 Task: Add Orange Label titled Label0043 to Card Card0043 in Board Board0041 in Workspace Development in Trello
Action: Mouse moved to (561, 77)
Screenshot: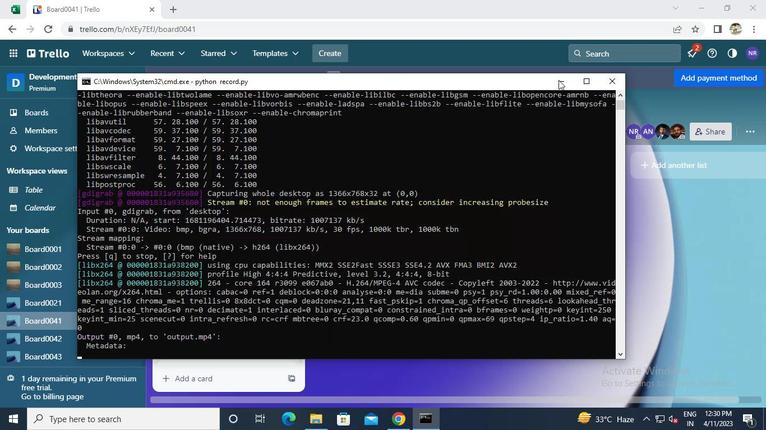 
Action: Mouse pressed left at (561, 77)
Screenshot: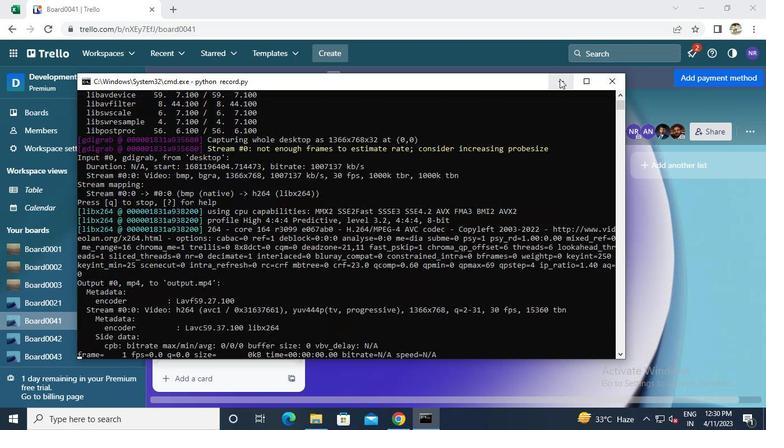 
Action: Mouse moved to (279, 329)
Screenshot: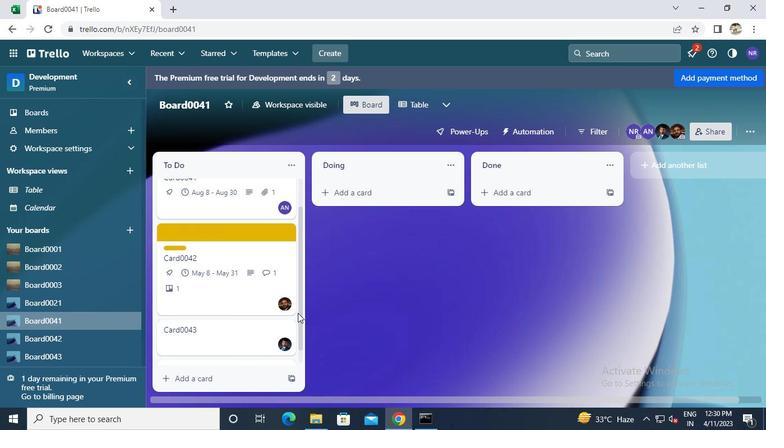 
Action: Mouse pressed left at (279, 329)
Screenshot: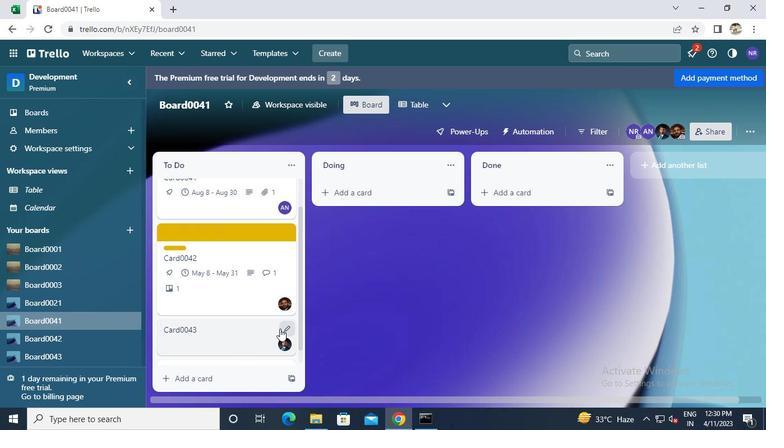 
Action: Mouse moved to (327, 265)
Screenshot: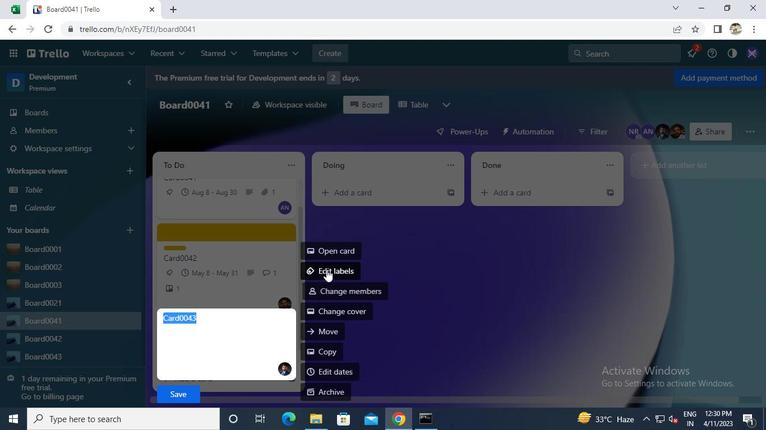 
Action: Mouse pressed left at (327, 265)
Screenshot: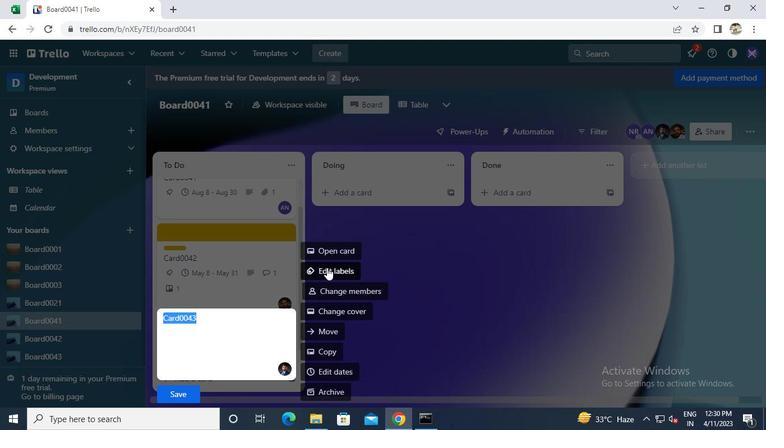 
Action: Mouse moved to (347, 311)
Screenshot: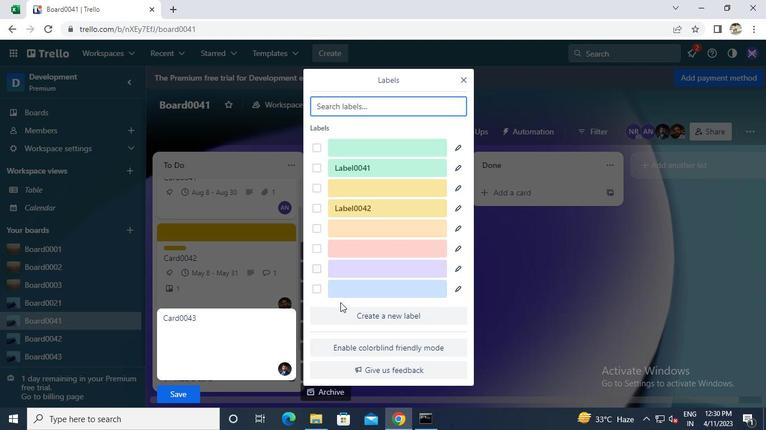 
Action: Mouse pressed left at (347, 311)
Screenshot: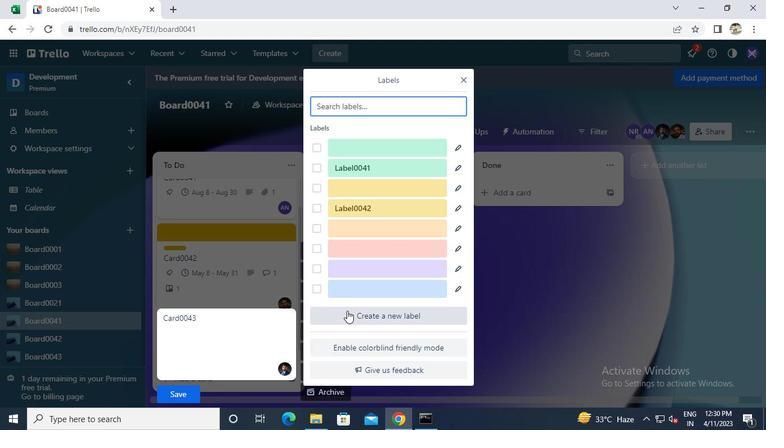 
Action: Mouse moved to (380, 248)
Screenshot: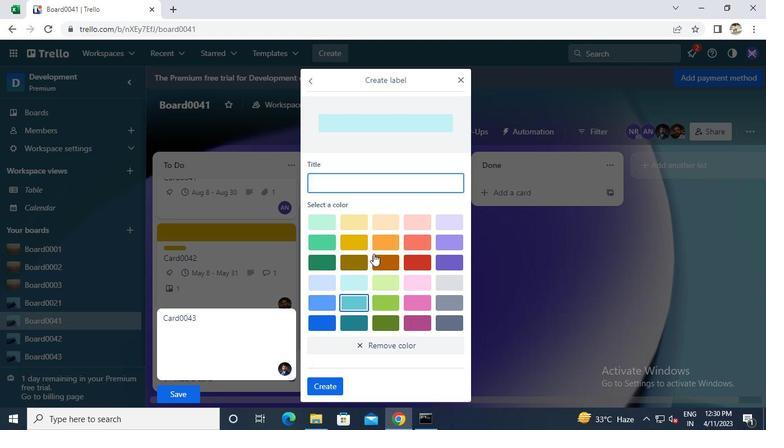 
Action: Mouse pressed left at (380, 248)
Screenshot: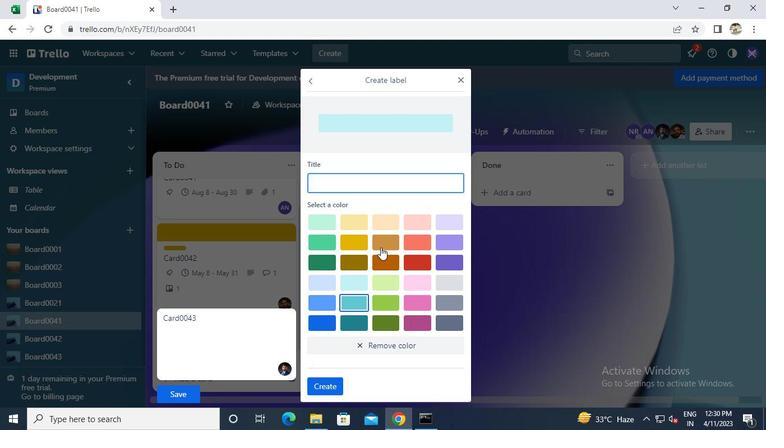 
Action: Mouse moved to (381, 187)
Screenshot: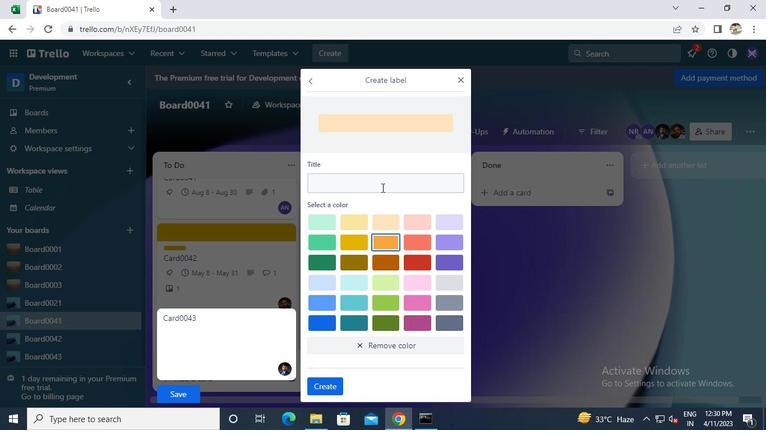 
Action: Mouse pressed left at (381, 187)
Screenshot: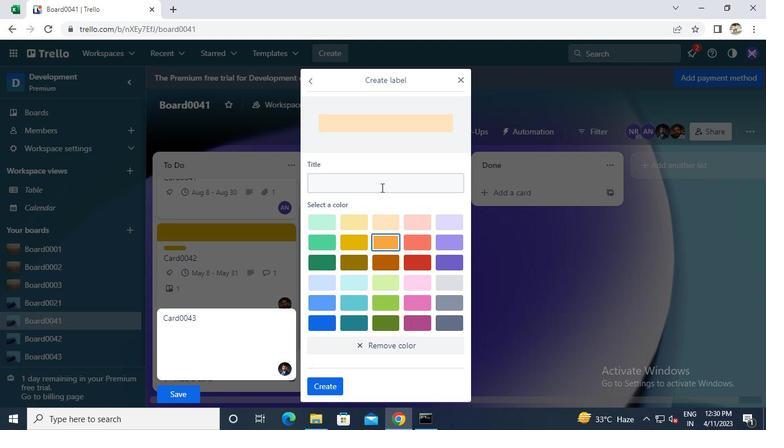 
Action: Keyboard l
Screenshot: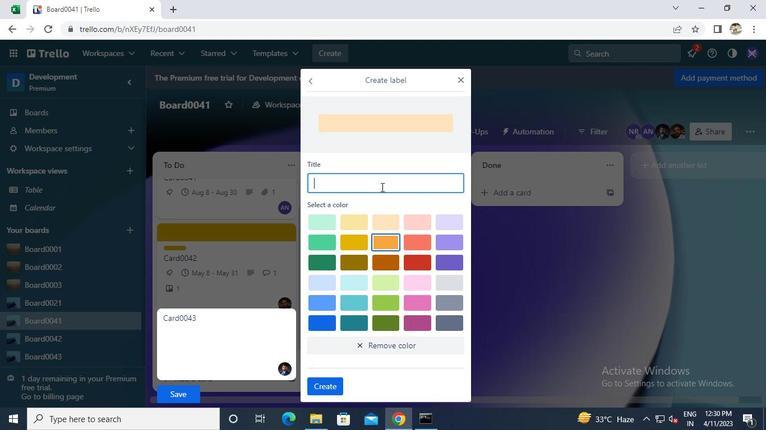 
Action: Keyboard Key.caps_lock
Screenshot: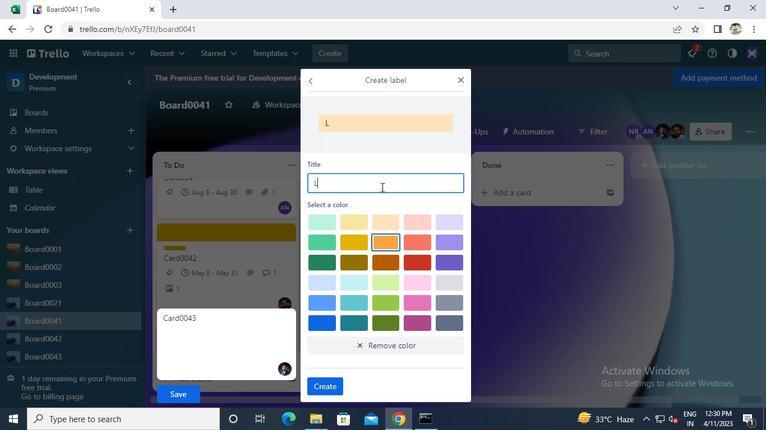 
Action: Keyboard a
Screenshot: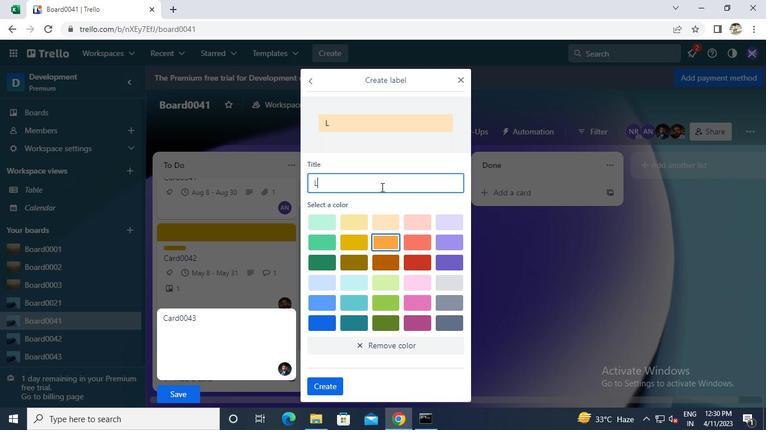 
Action: Keyboard b
Screenshot: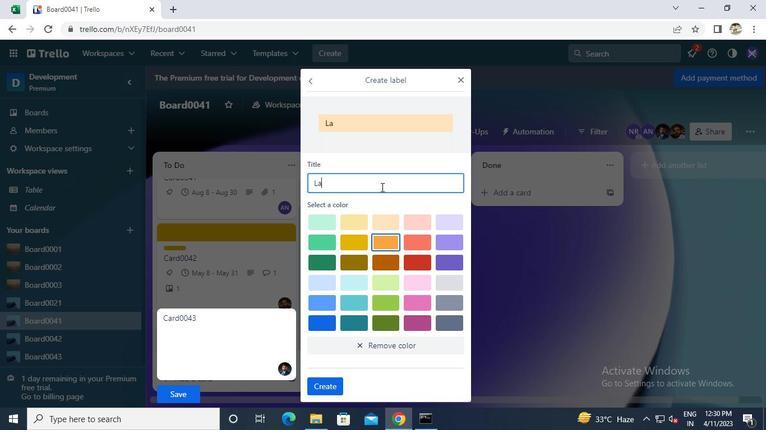 
Action: Keyboard e
Screenshot: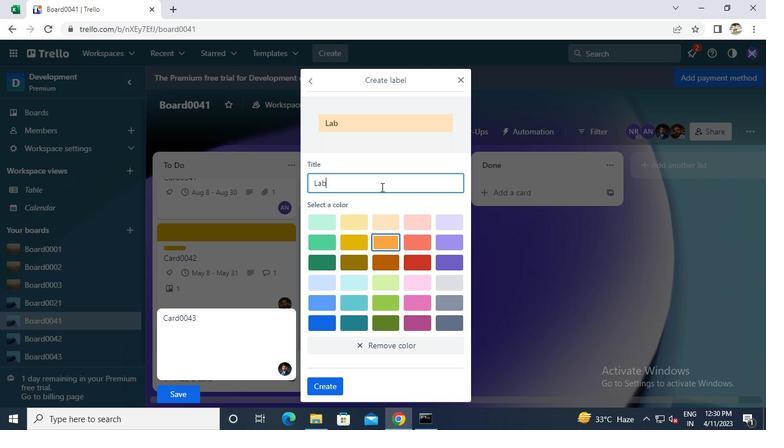 
Action: Keyboard l
Screenshot: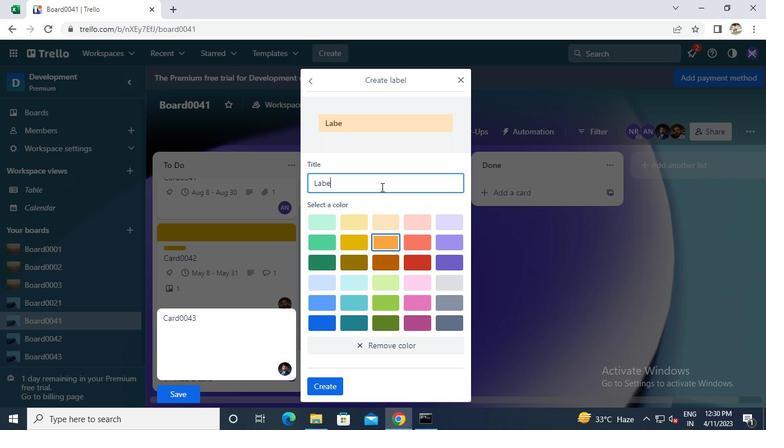 
Action: Keyboard 0
Screenshot: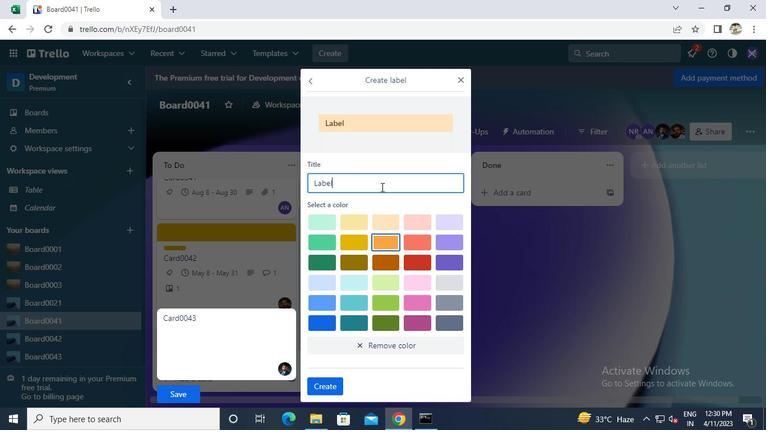 
Action: Keyboard 0
Screenshot: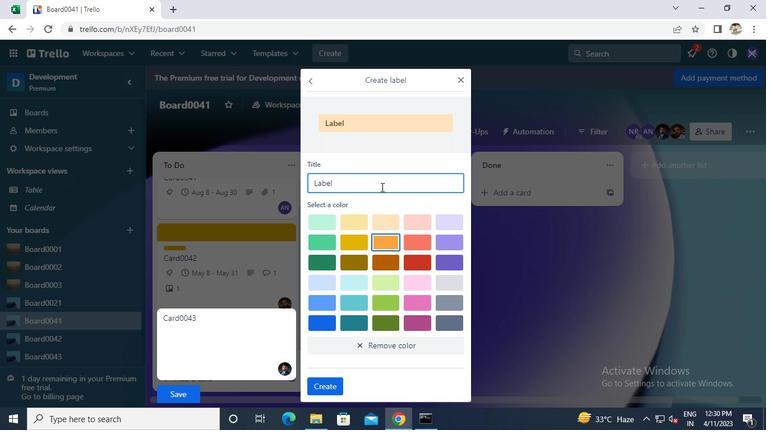 
Action: Keyboard 4
Screenshot: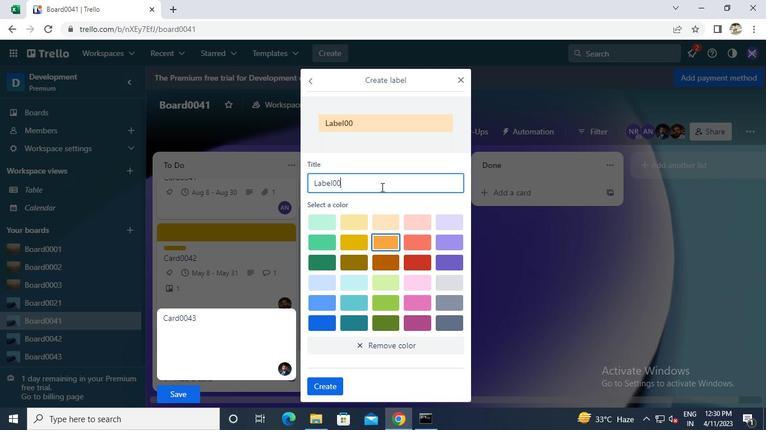 
Action: Keyboard 3
Screenshot: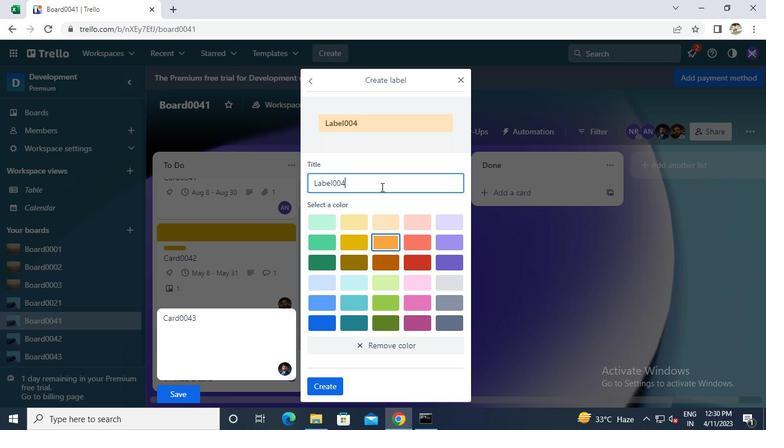 
Action: Mouse moved to (327, 384)
Screenshot: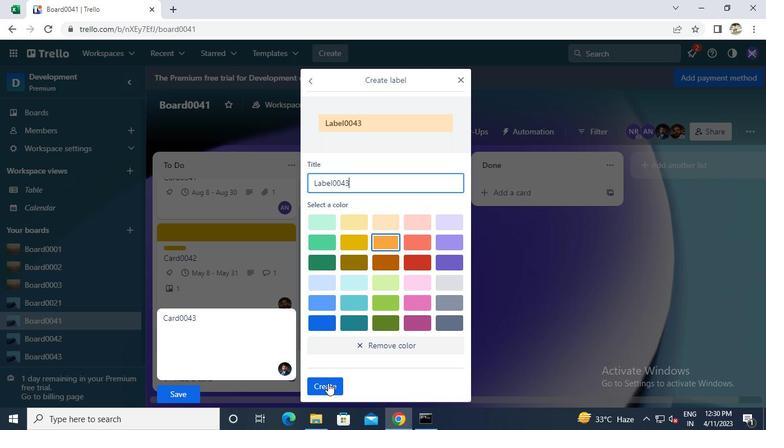 
Action: Mouse pressed left at (327, 384)
Screenshot: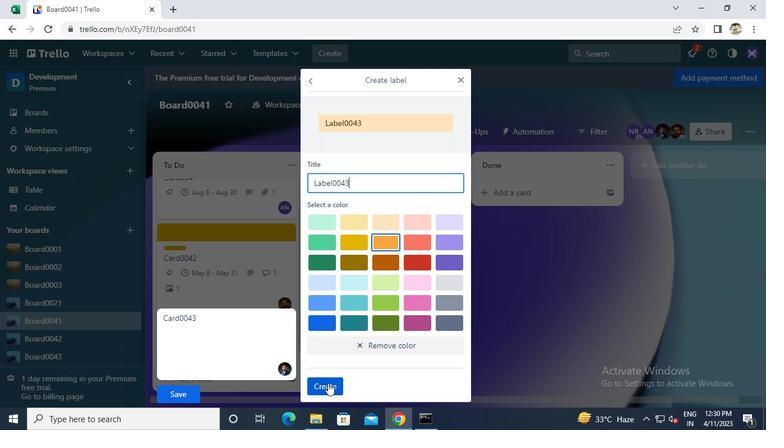 
Action: Mouse moved to (423, 417)
Screenshot: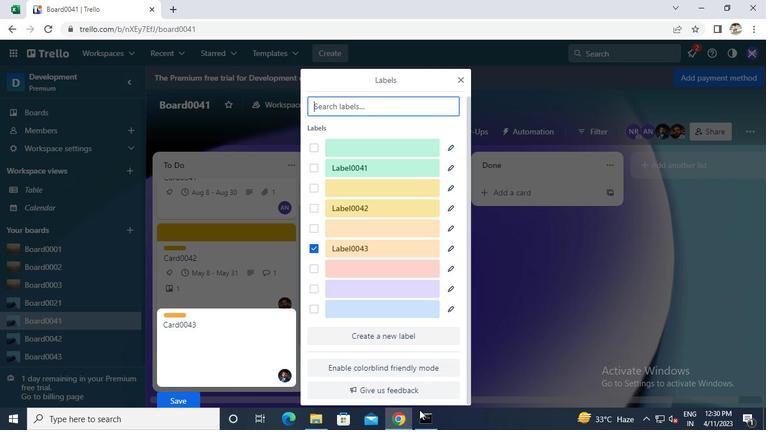
Action: Mouse pressed left at (423, 417)
Screenshot: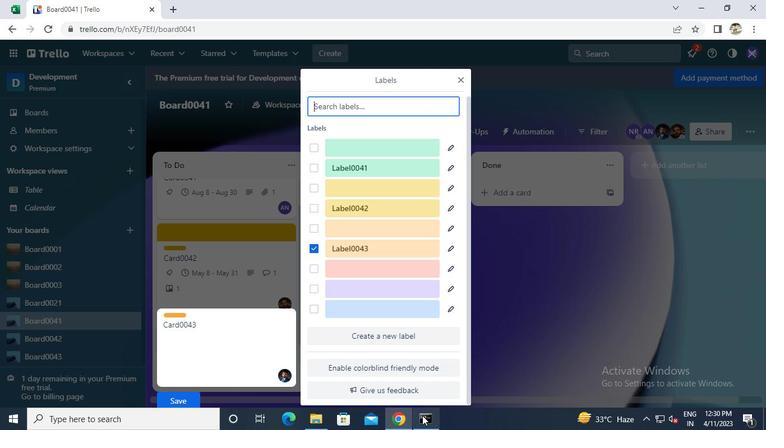 
Action: Mouse moved to (619, 83)
Screenshot: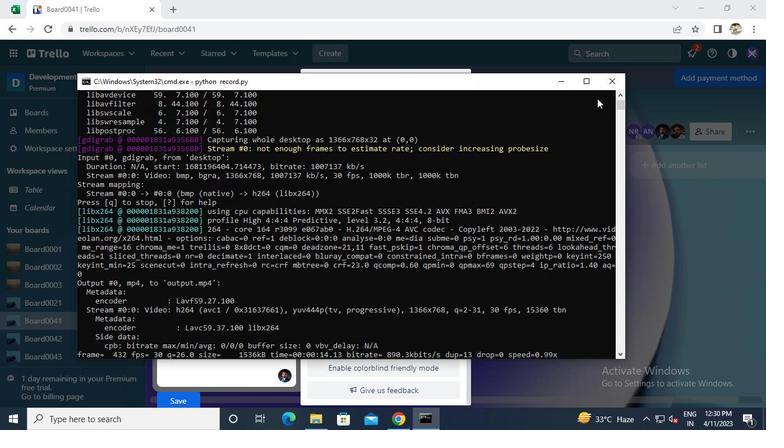 
Action: Mouse pressed left at (619, 83)
Screenshot: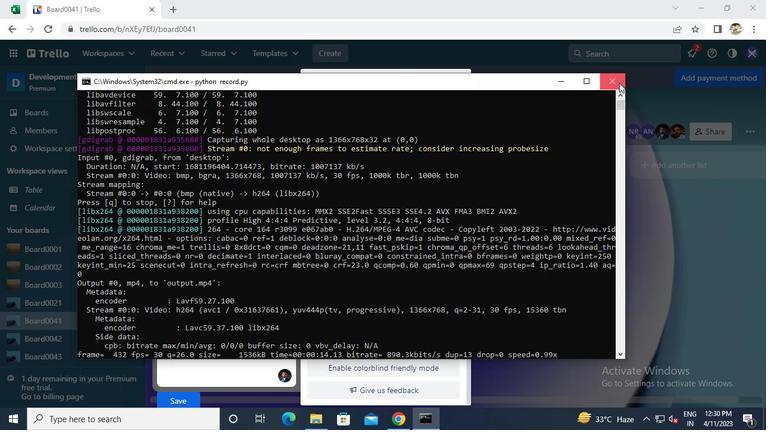 
